 Task: Create a due date automation trigger when advanced on, on the tuesday of the week a card is due add content with an empty description at 11:00 AM.
Action: Mouse moved to (984, 78)
Screenshot: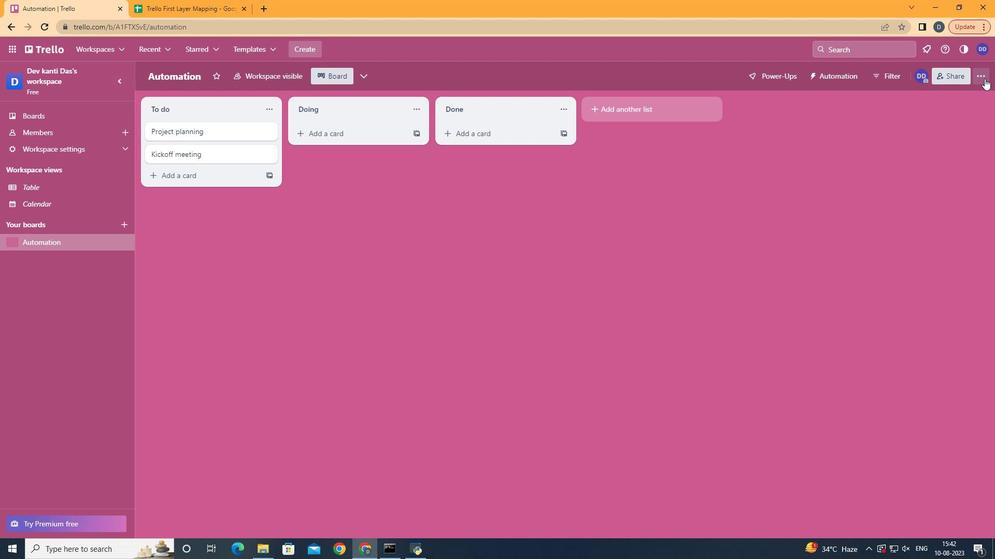 
Action: Mouse pressed left at (984, 78)
Screenshot: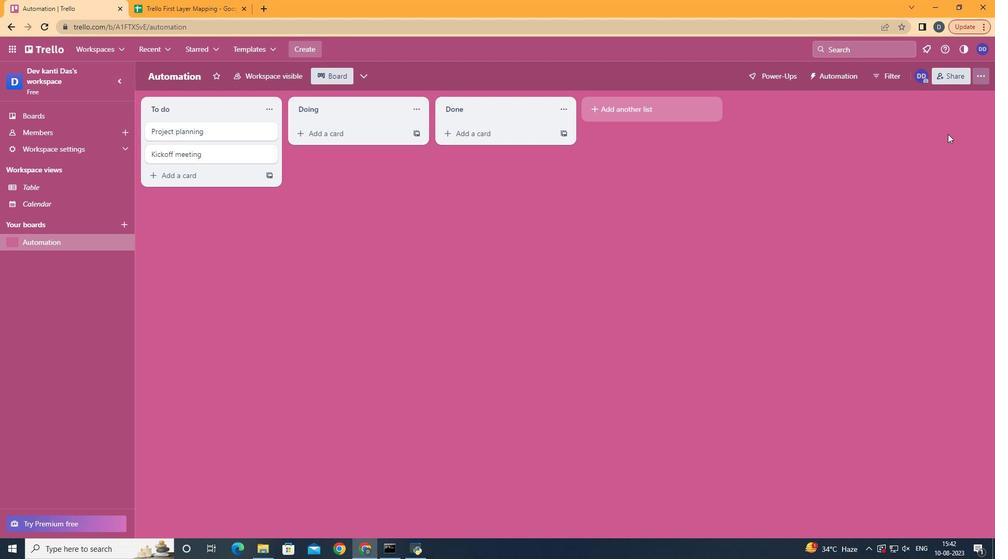 
Action: Mouse moved to (896, 221)
Screenshot: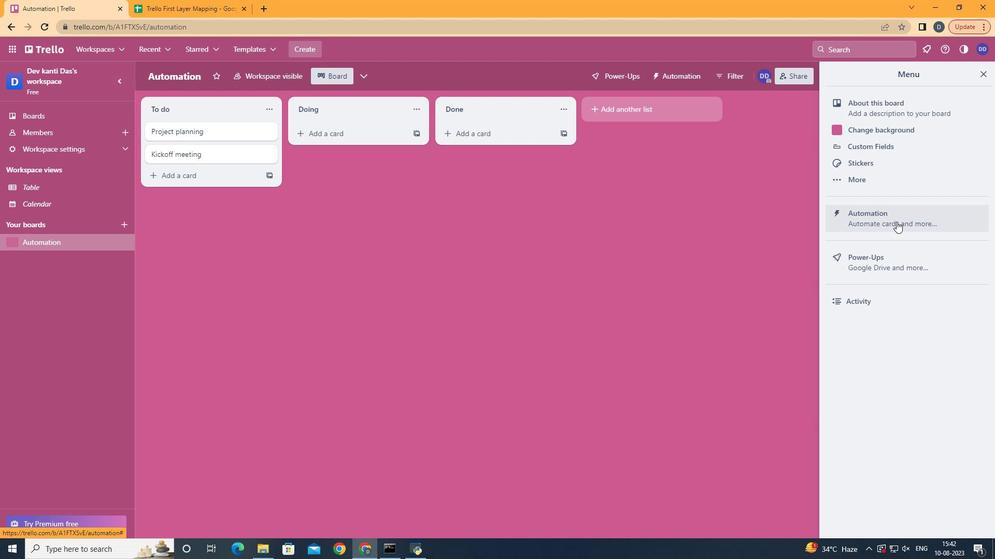 
Action: Mouse pressed left at (896, 221)
Screenshot: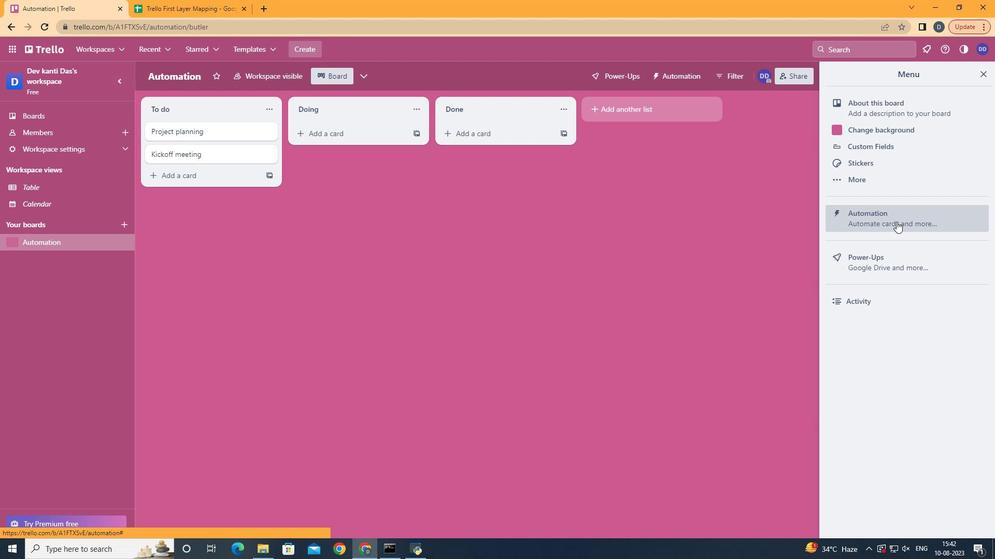 
Action: Mouse moved to (172, 208)
Screenshot: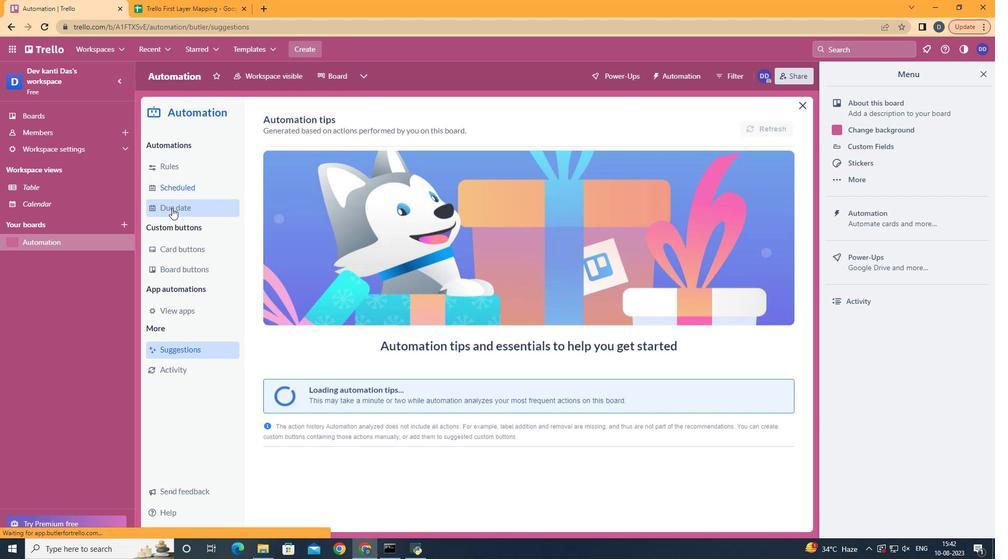 
Action: Mouse pressed left at (172, 208)
Screenshot: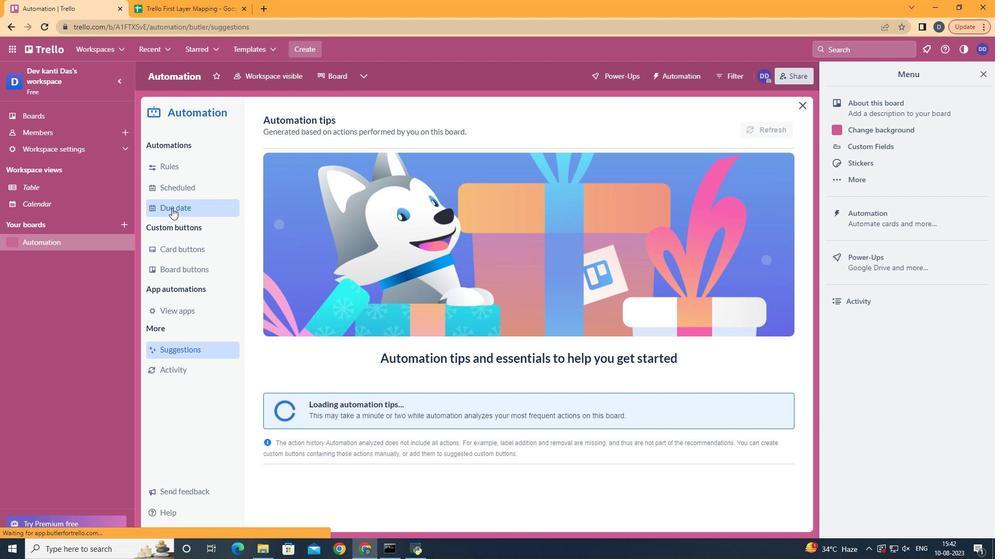
Action: Mouse moved to (722, 125)
Screenshot: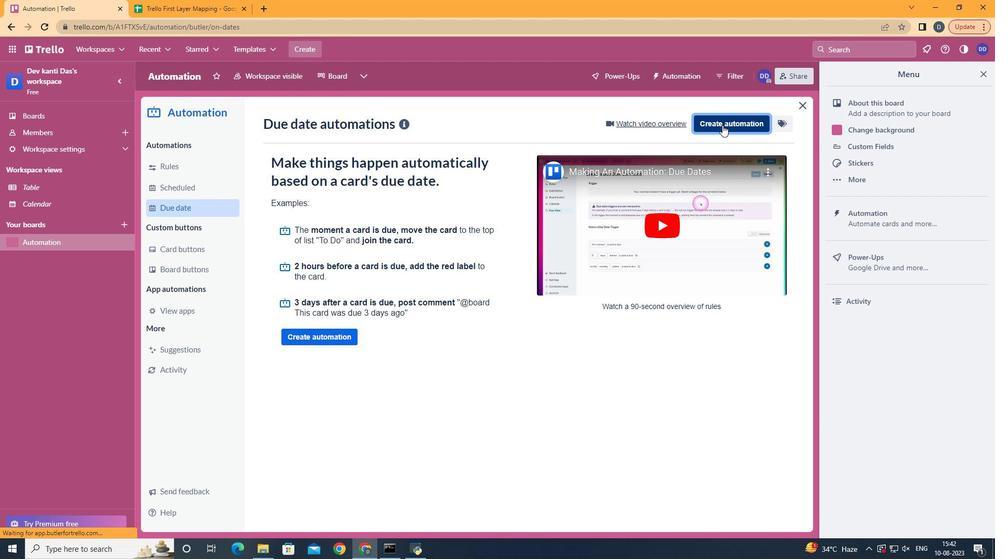 
Action: Mouse pressed left at (722, 125)
Screenshot: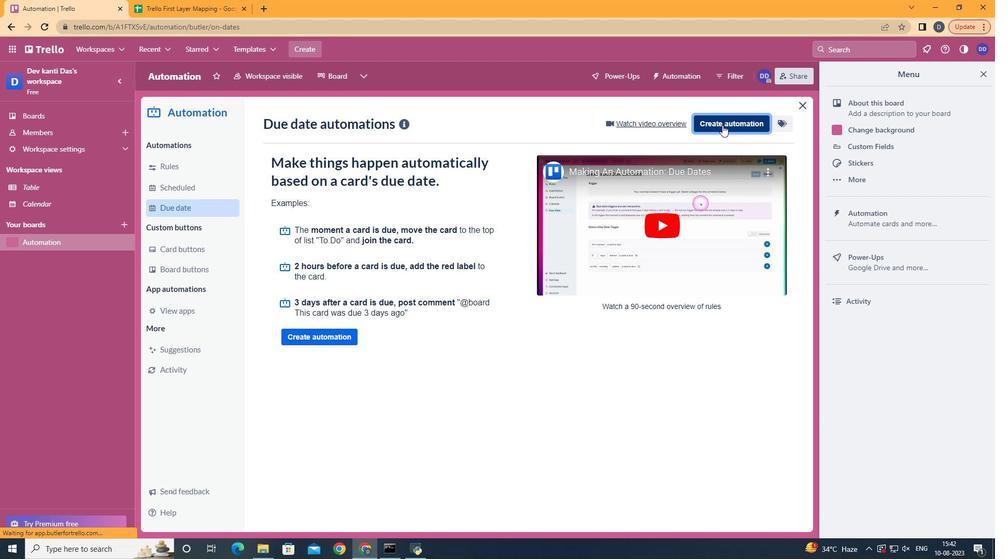 
Action: Mouse moved to (527, 218)
Screenshot: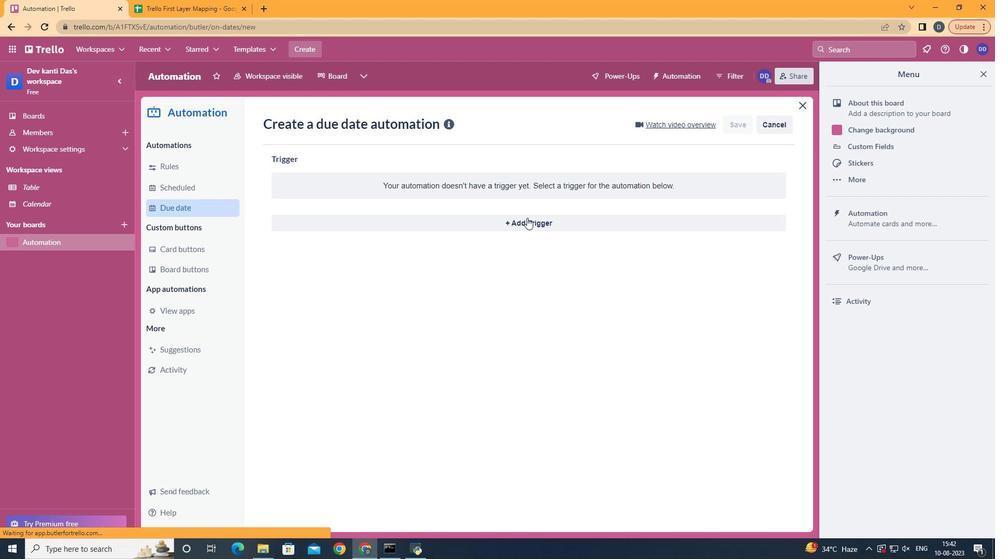 
Action: Mouse pressed left at (527, 218)
Screenshot: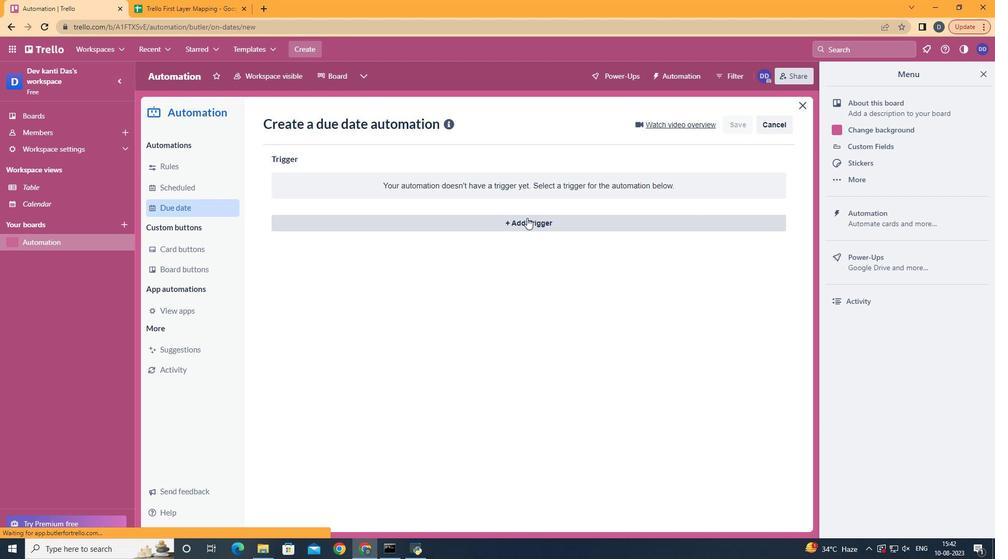 
Action: Mouse moved to (340, 284)
Screenshot: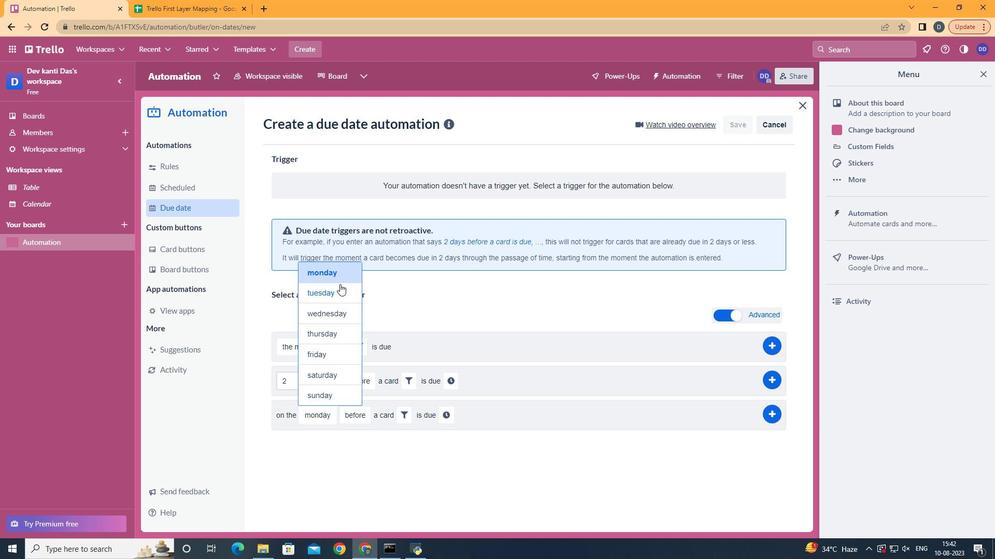 
Action: Mouse pressed left at (340, 284)
Screenshot: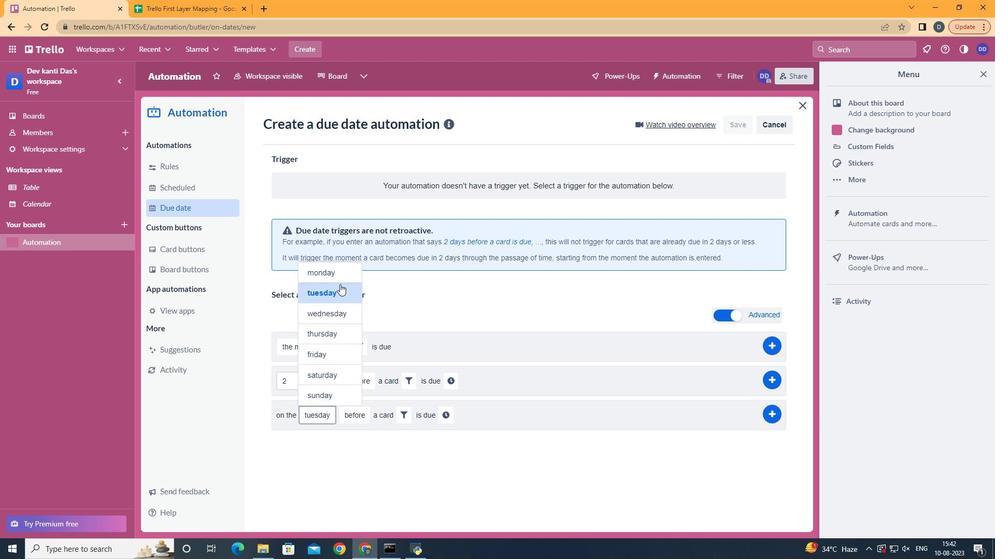 
Action: Mouse moved to (364, 473)
Screenshot: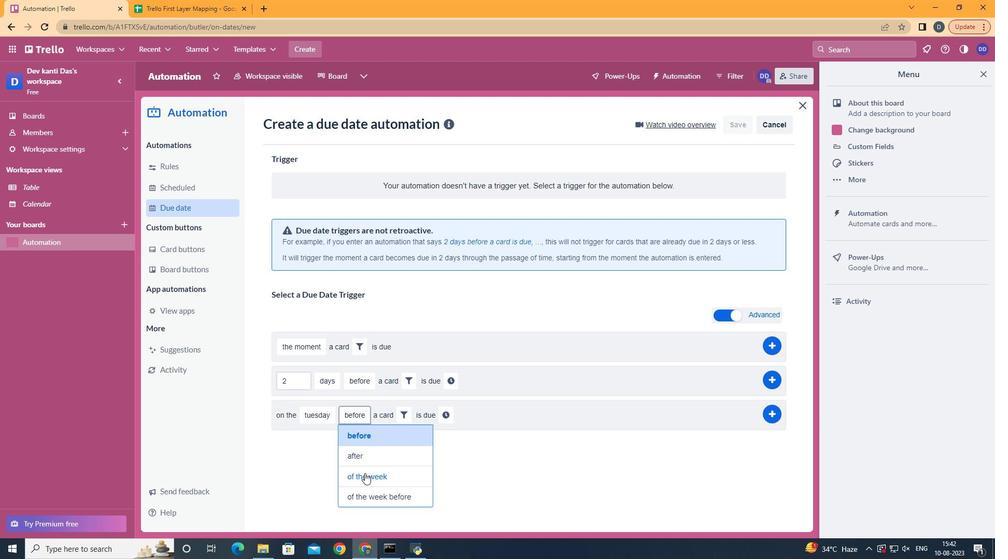 
Action: Mouse pressed left at (364, 473)
Screenshot: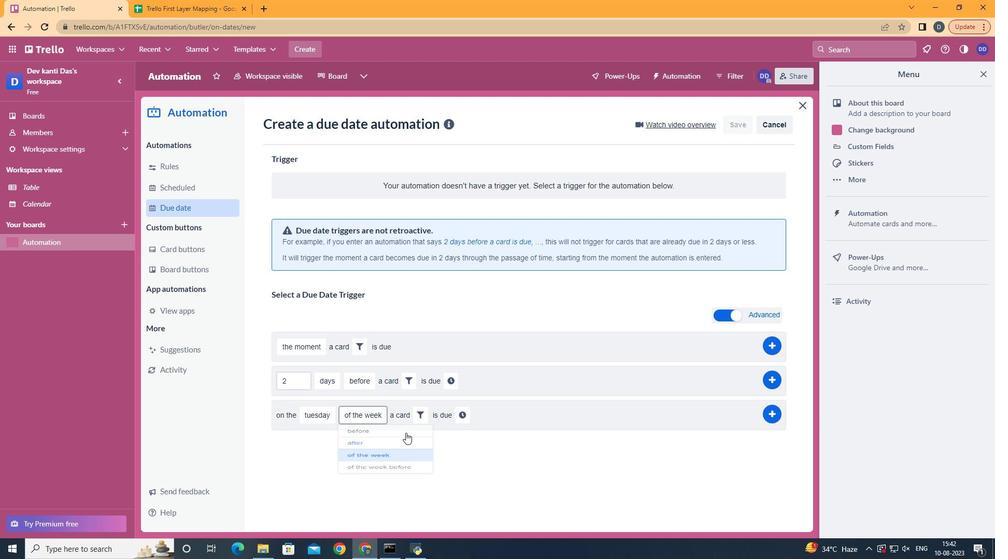 
Action: Mouse moved to (423, 417)
Screenshot: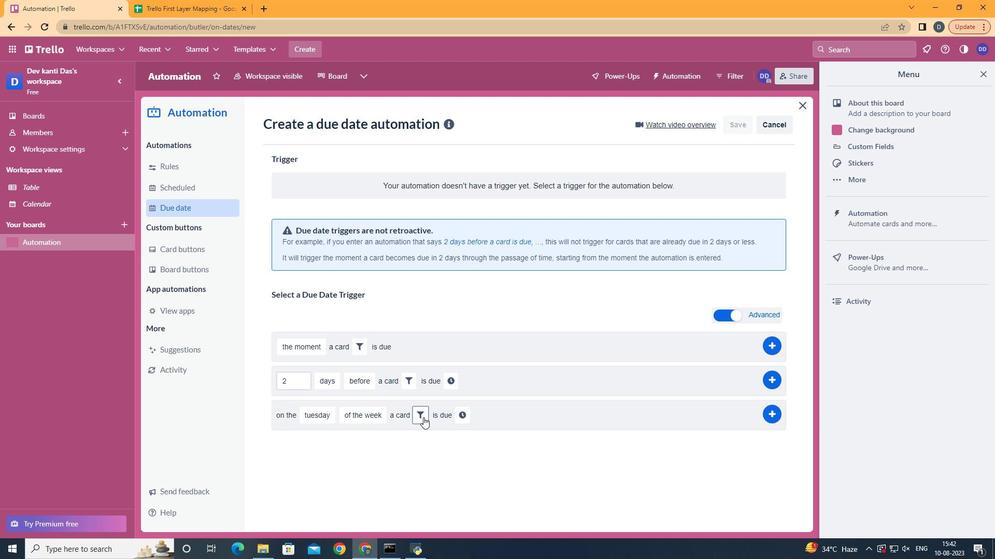 
Action: Mouse pressed left at (423, 417)
Screenshot: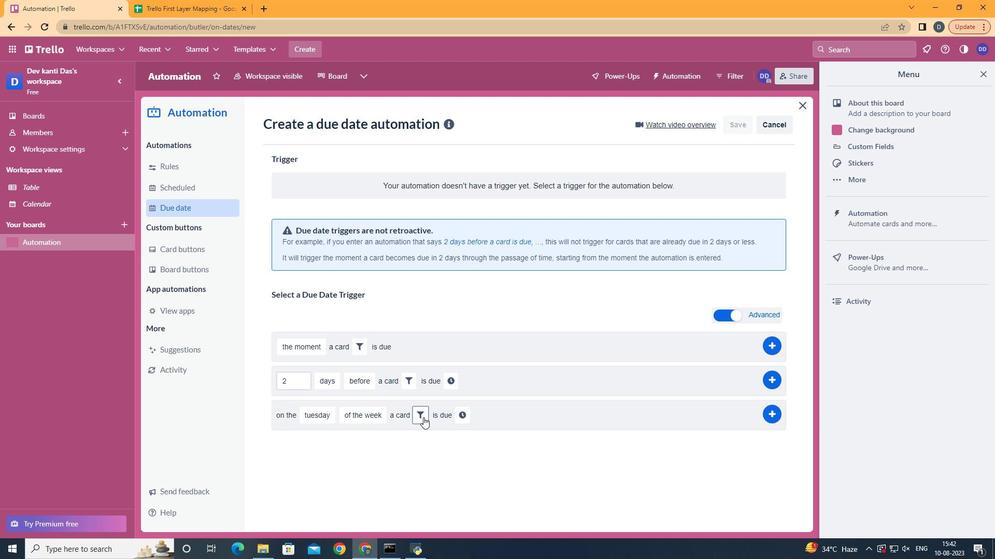 
Action: Mouse moved to (547, 447)
Screenshot: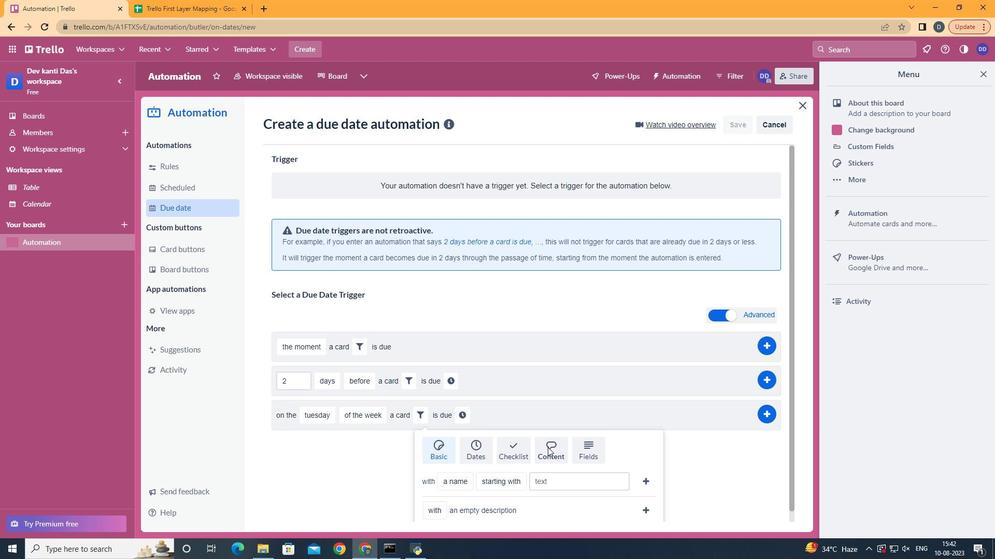 
Action: Mouse pressed left at (547, 447)
Screenshot: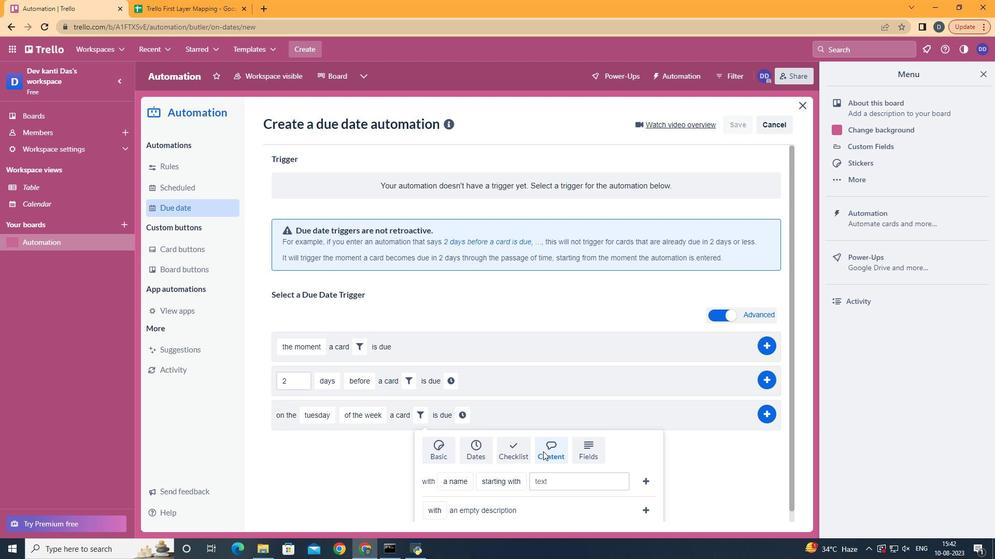 
Action: Mouse moved to (446, 469)
Screenshot: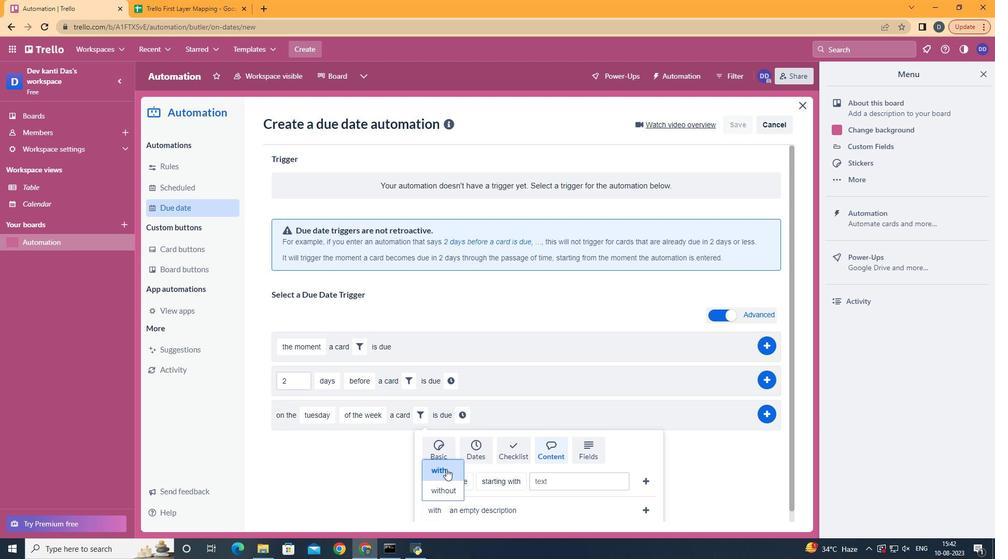 
Action: Mouse pressed left at (446, 469)
Screenshot: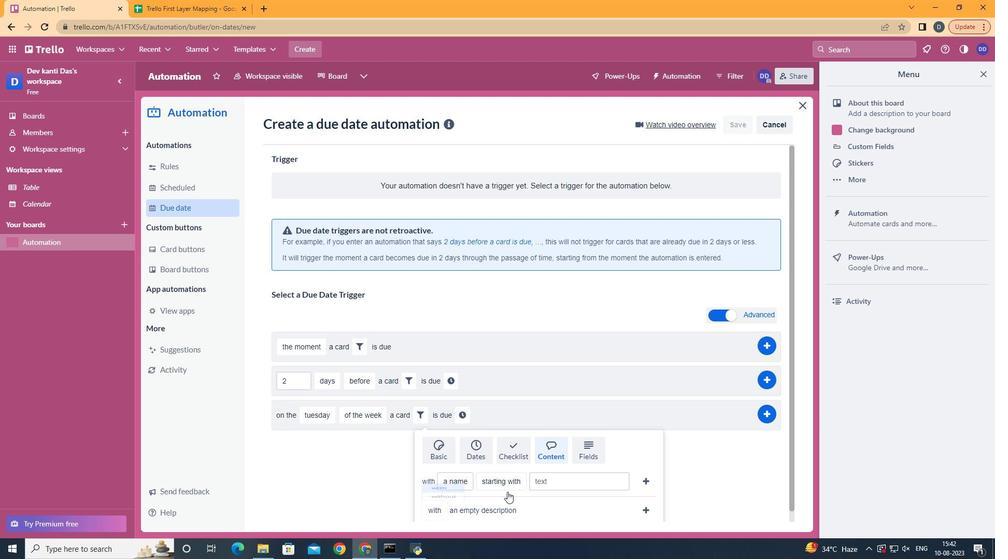 
Action: Mouse moved to (647, 512)
Screenshot: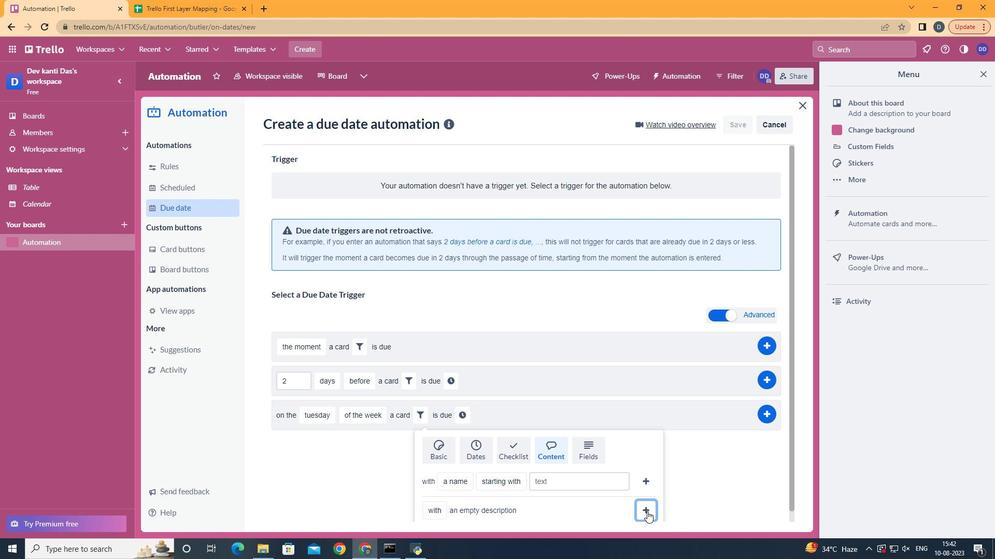 
Action: Mouse pressed left at (647, 512)
Screenshot: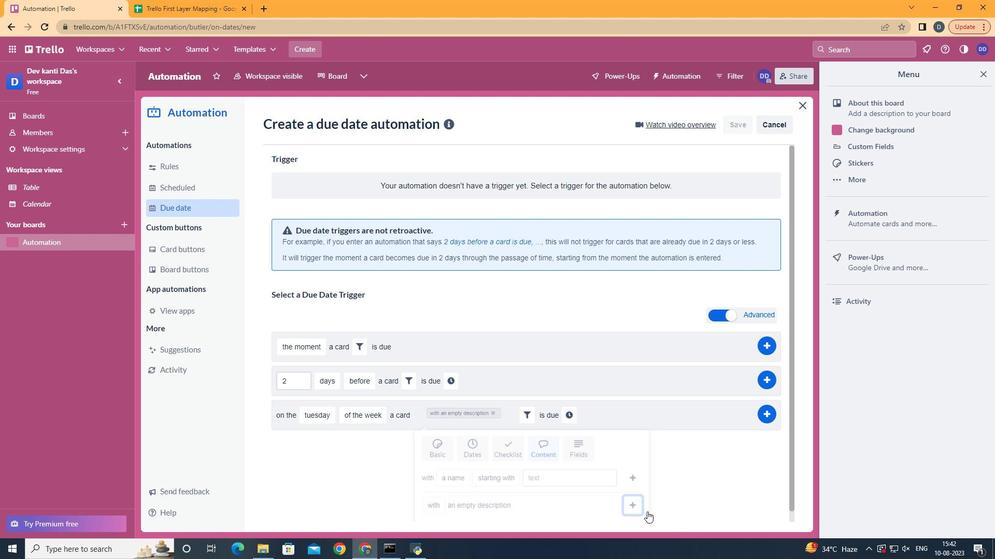 
Action: Mouse moved to (566, 420)
Screenshot: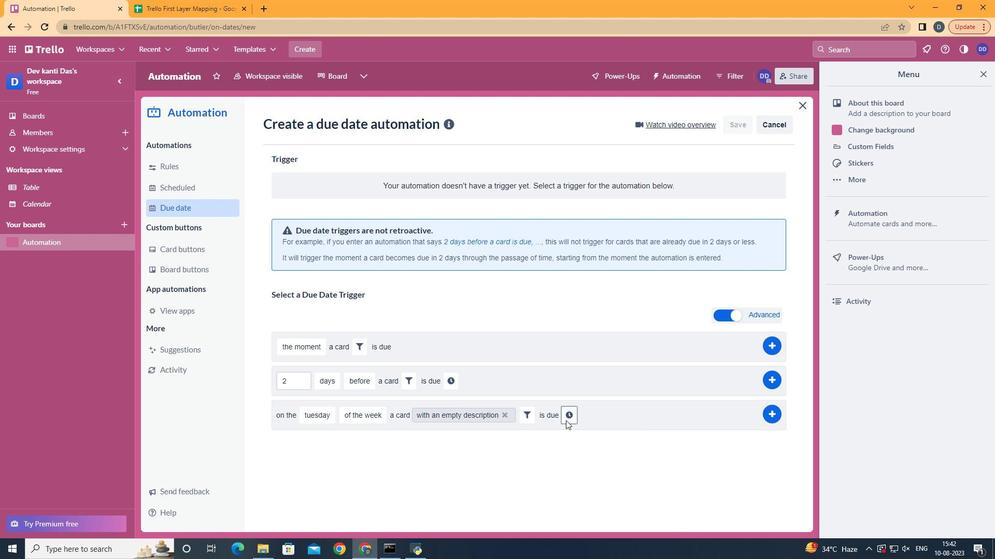 
Action: Mouse pressed left at (566, 420)
Screenshot: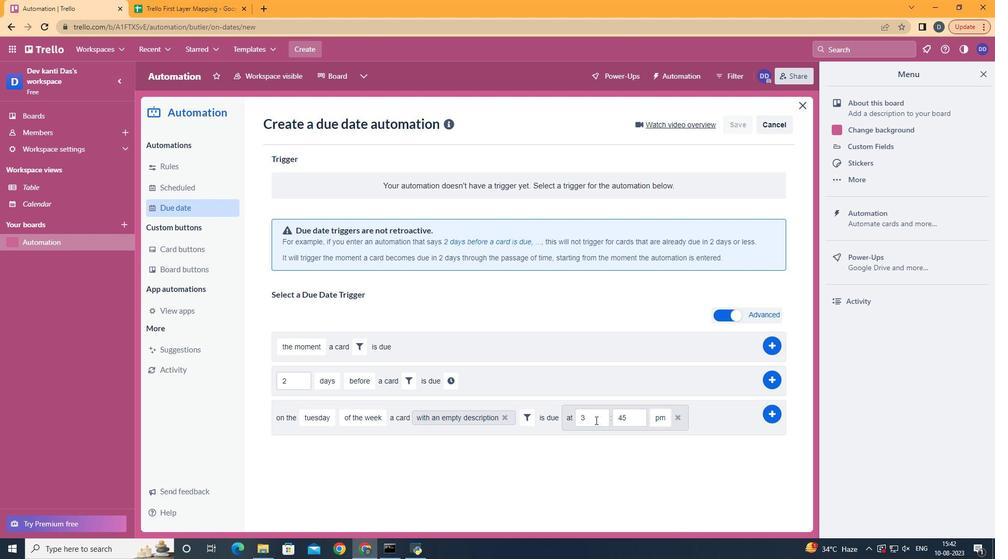 
Action: Mouse moved to (595, 420)
Screenshot: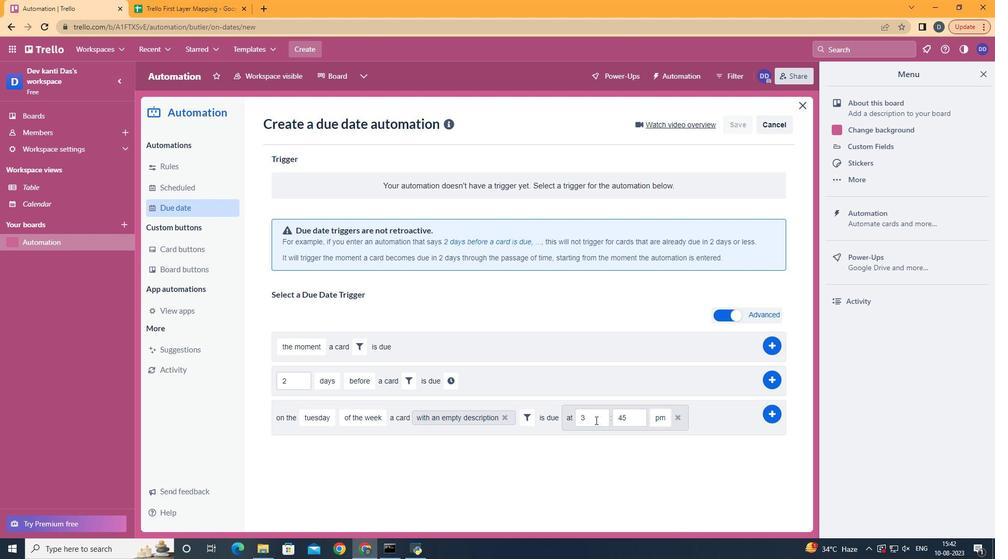 
Action: Mouse pressed left at (595, 420)
Screenshot: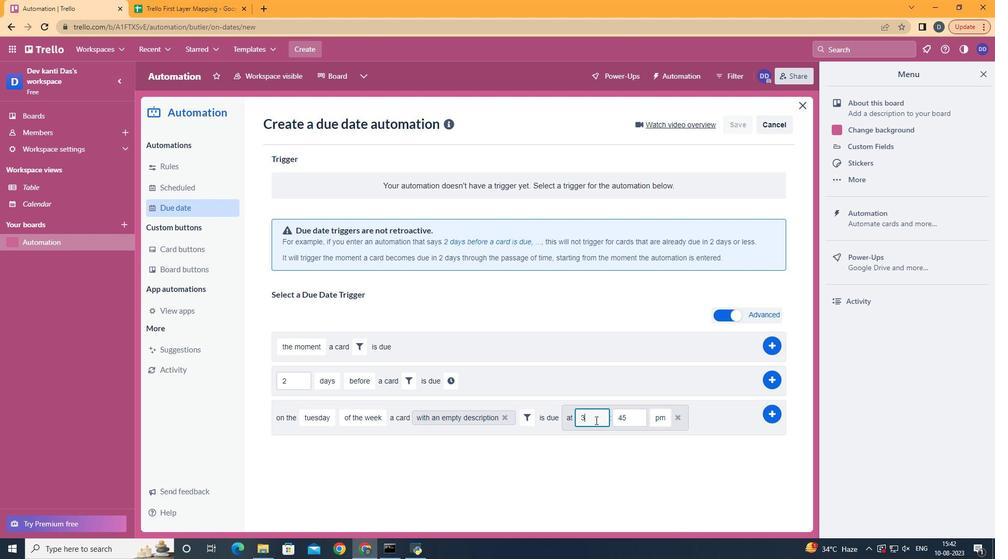 
Action: Key pressed <Key.backspace>11
Screenshot: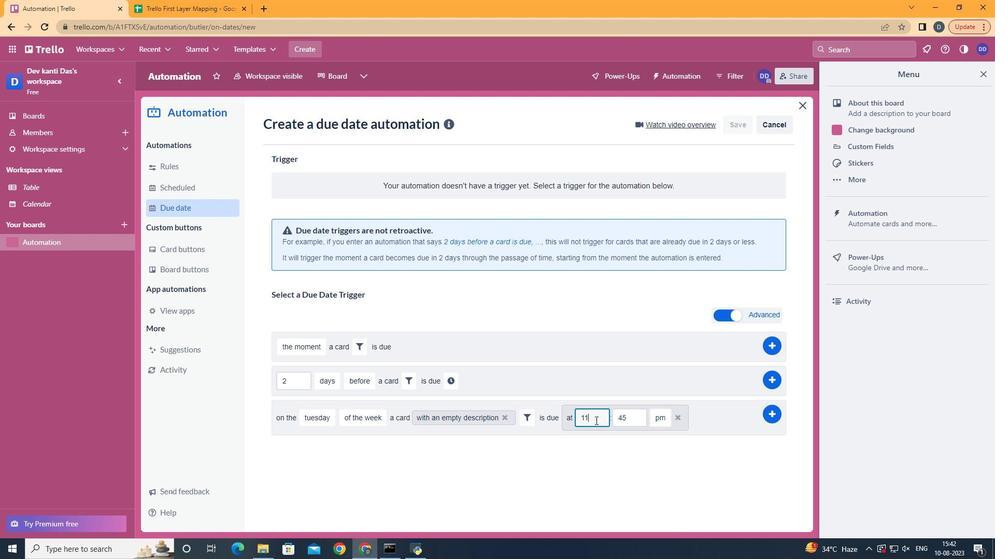 
Action: Mouse moved to (644, 416)
Screenshot: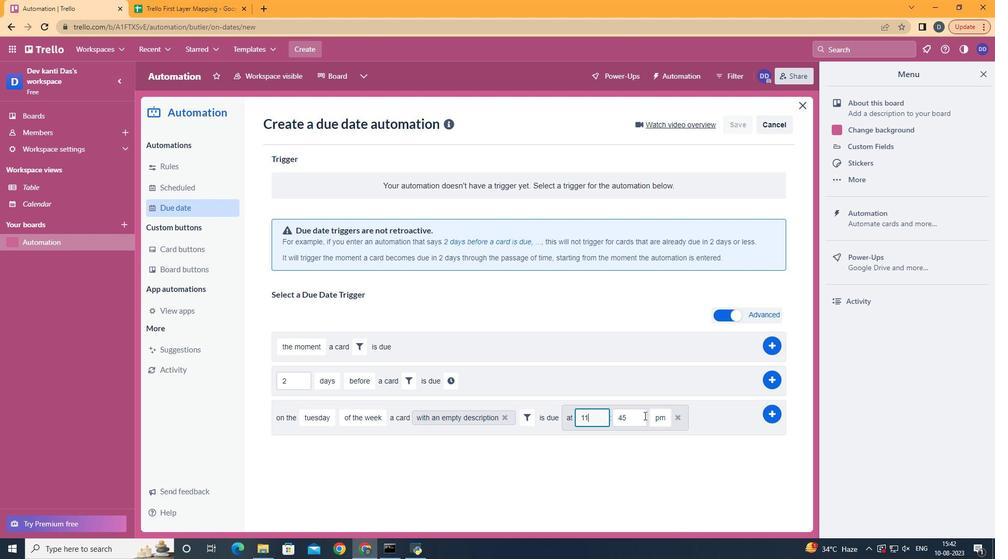 
Action: Mouse pressed left at (644, 416)
Screenshot: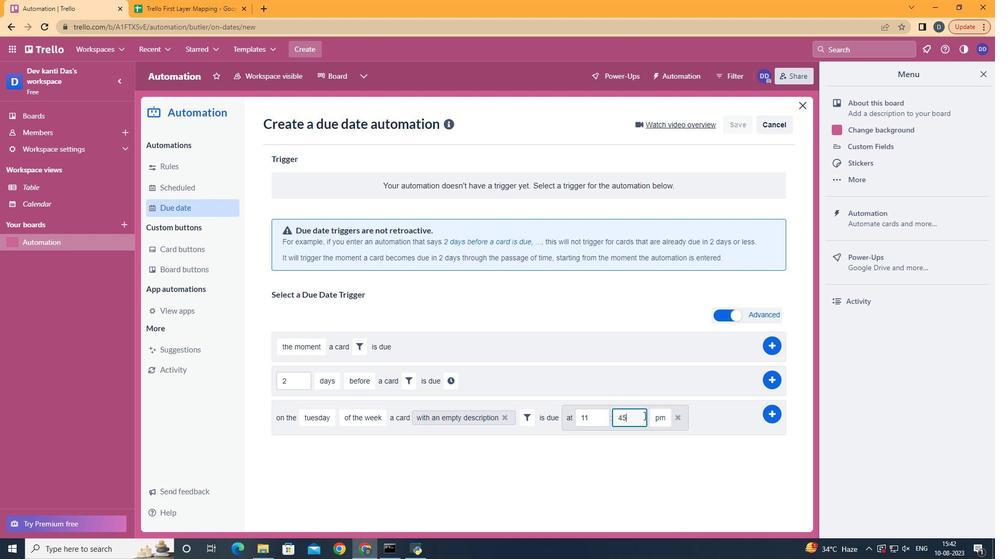 
Action: Key pressed <Key.backspace>
Screenshot: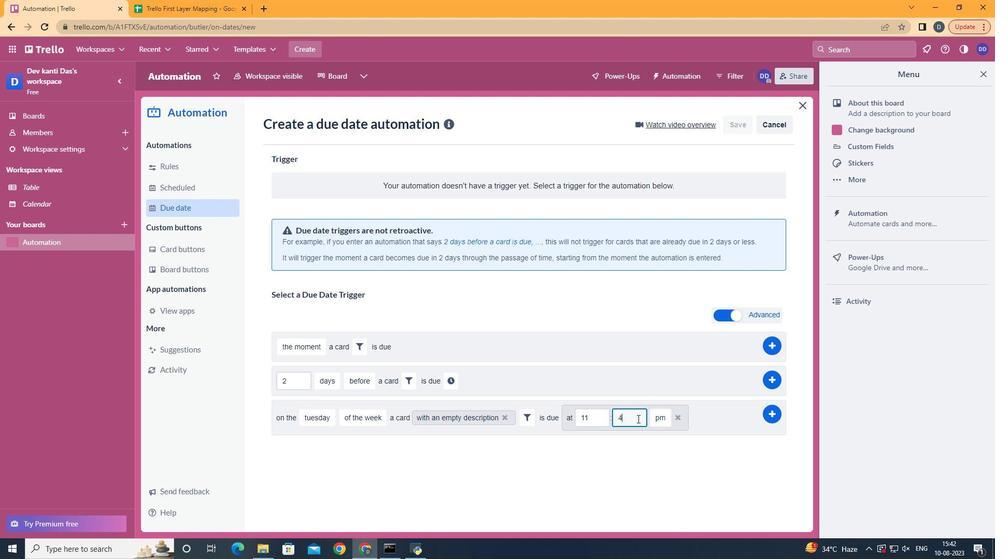 
Action: Mouse moved to (637, 419)
Screenshot: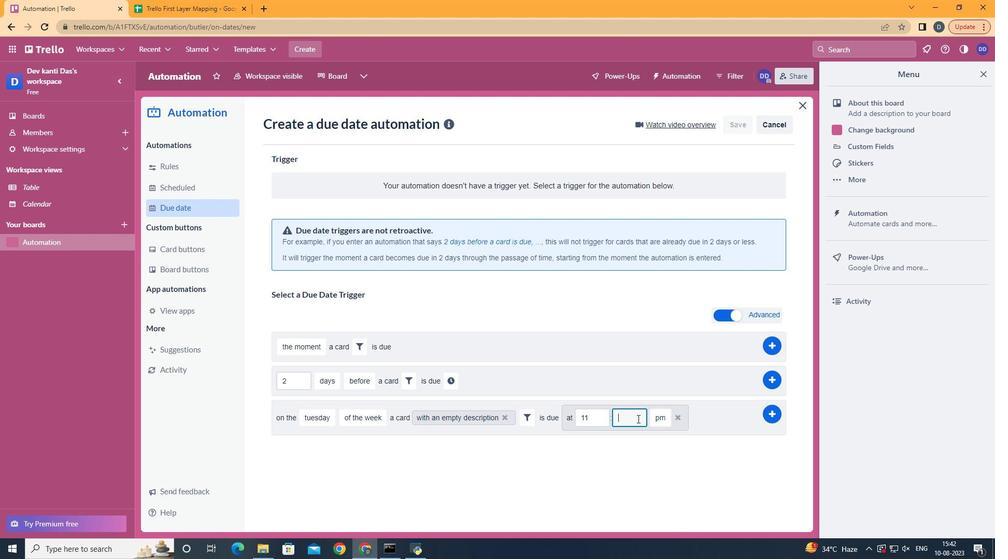
Action: Key pressed <Key.backspace>00
Screenshot: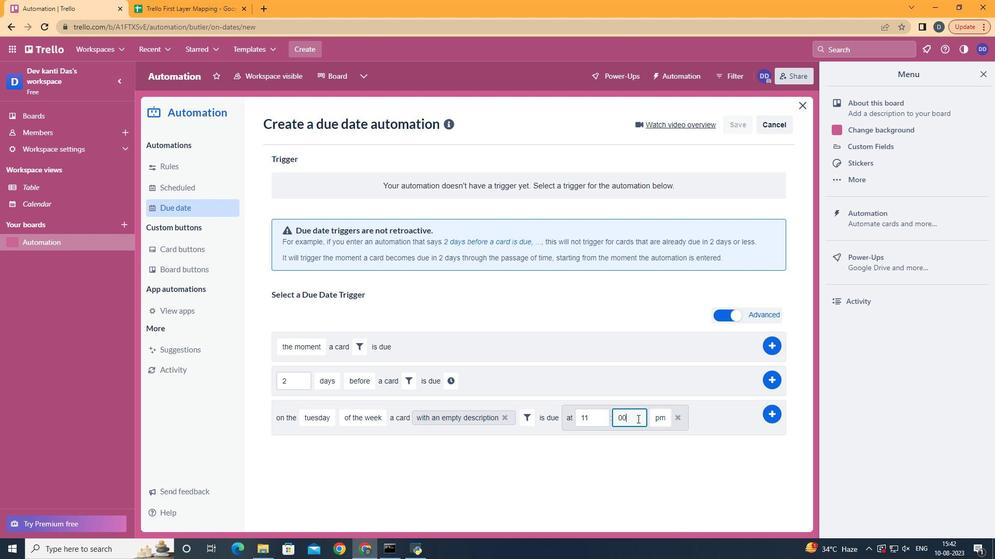 
Action: Mouse moved to (668, 438)
Screenshot: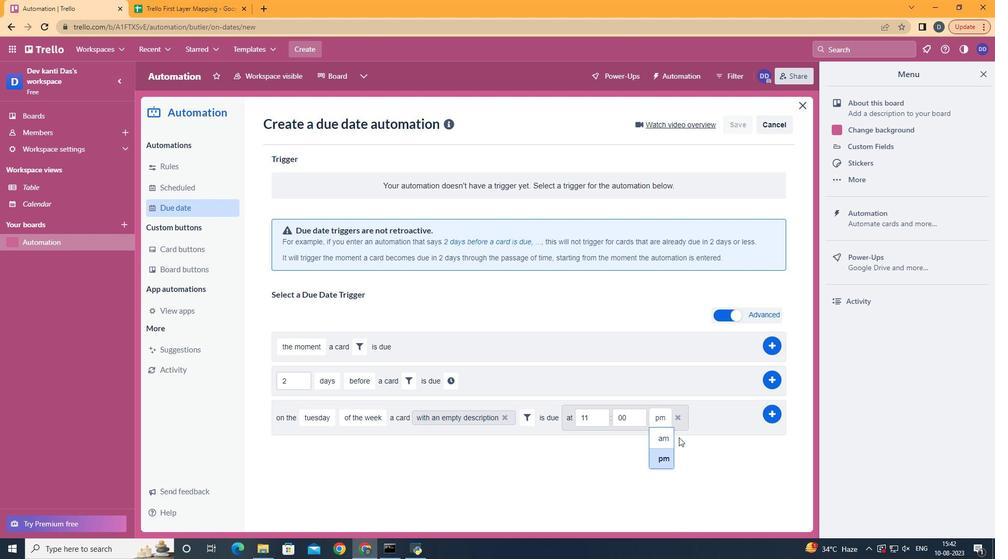 
Action: Mouse pressed left at (668, 438)
Screenshot: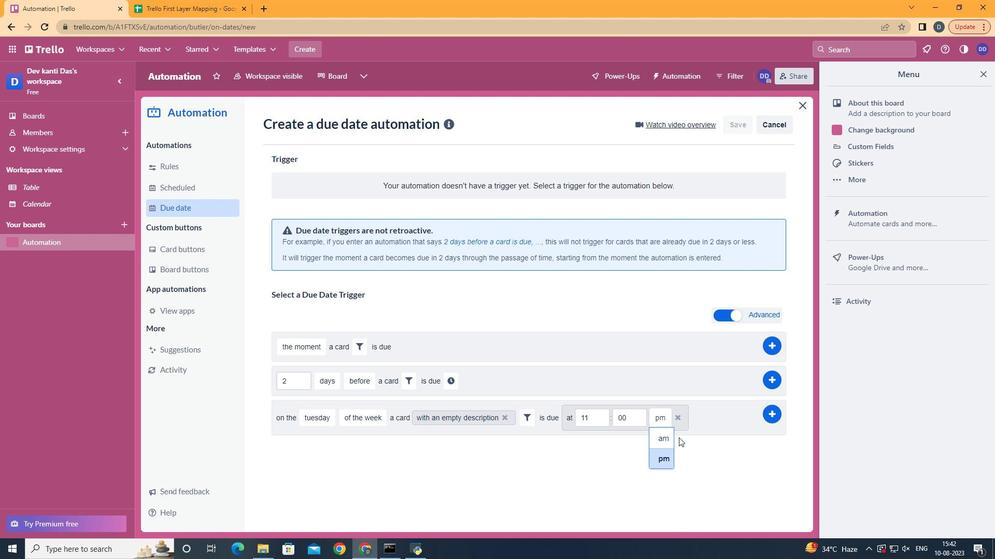 
Action: Mouse moved to (663, 434)
Screenshot: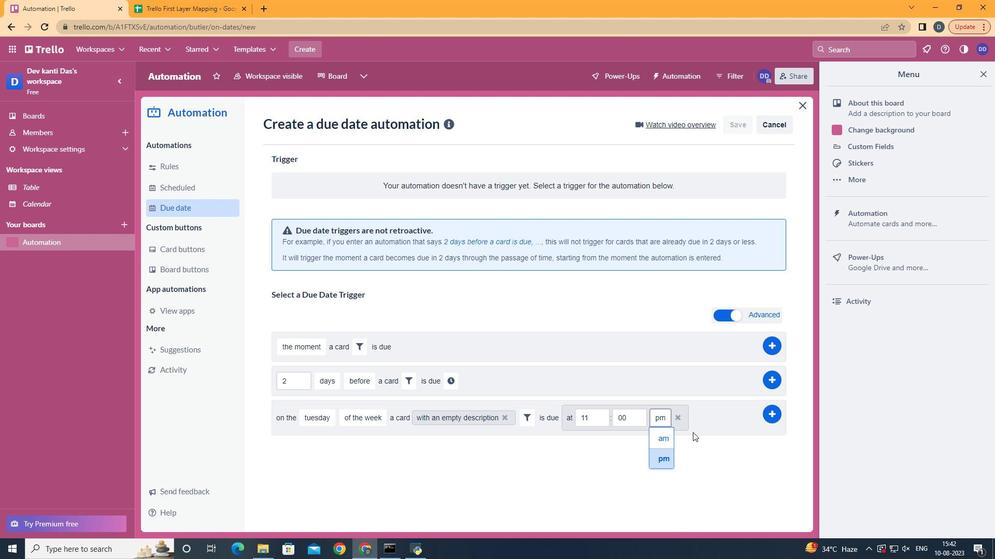 
Action: Mouse pressed left at (663, 434)
Screenshot: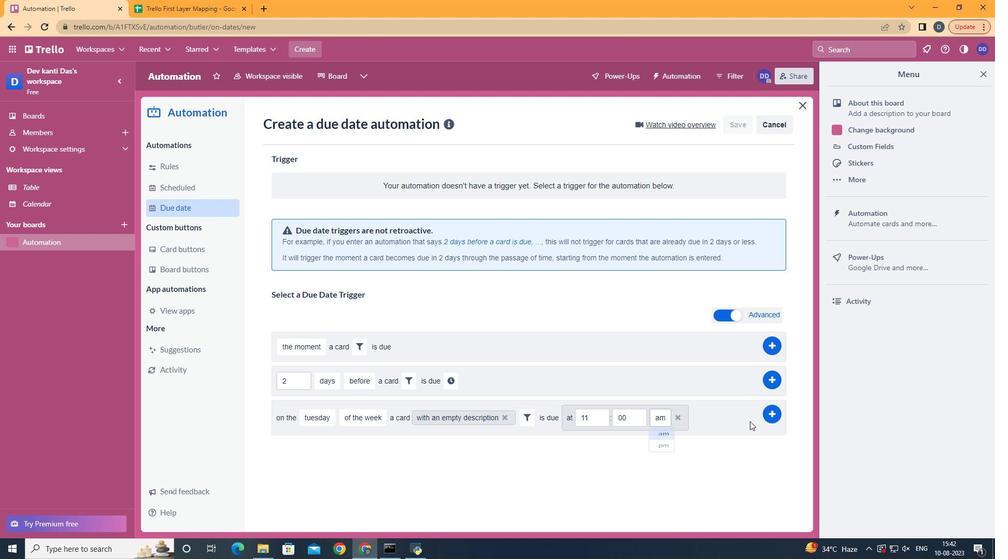 
Action: Mouse moved to (769, 412)
Screenshot: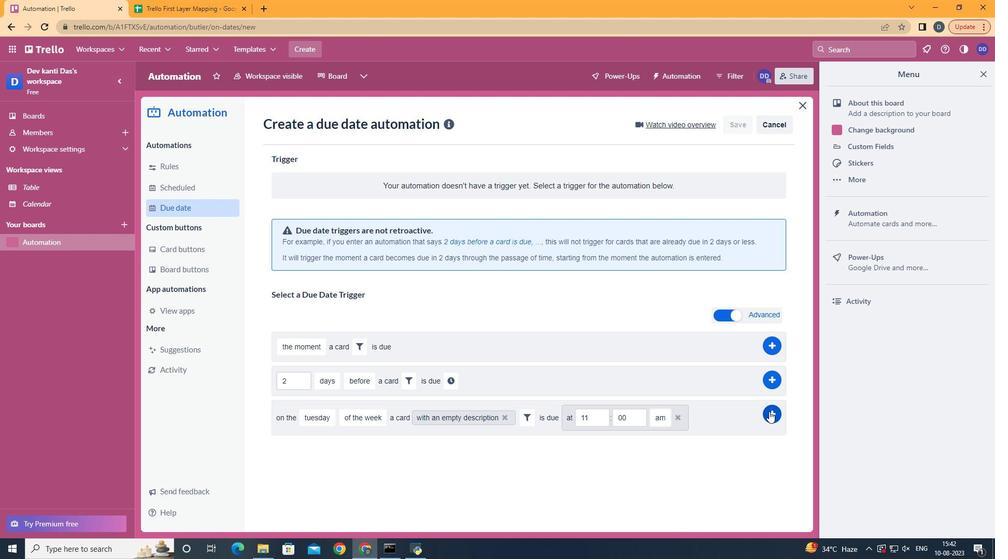 
Action: Mouse pressed left at (769, 412)
Screenshot: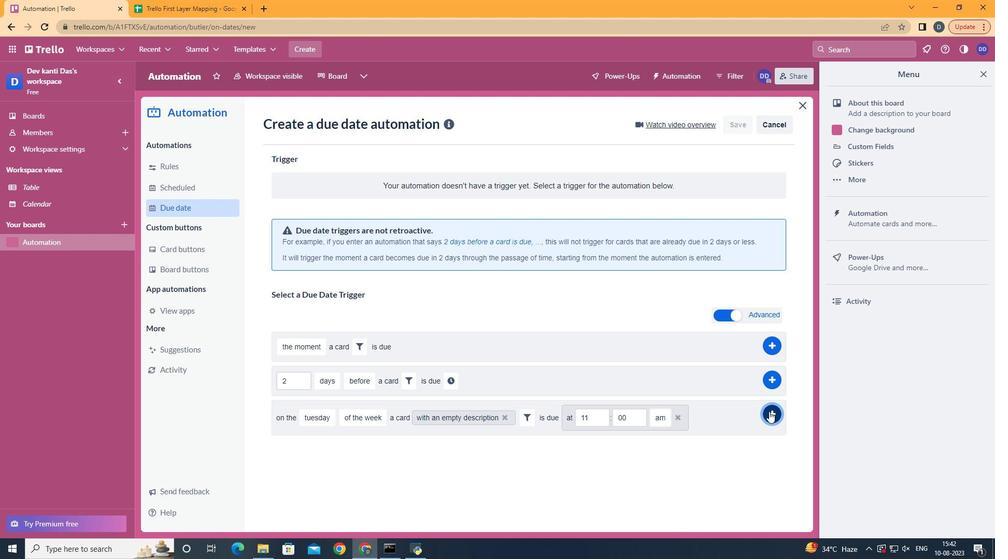 
